 Task: Set the Teletext alignment to the bottom-left for VBI and Teletext decoder.
Action: Mouse moved to (89, 13)
Screenshot: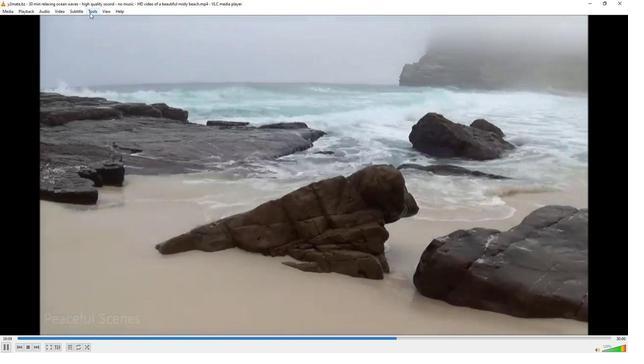 
Action: Mouse pressed left at (89, 13)
Screenshot: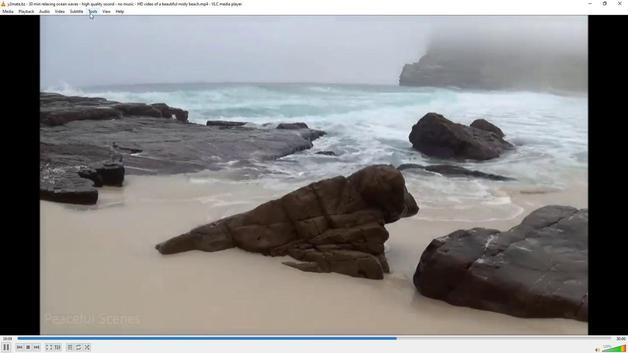 
Action: Mouse moved to (105, 89)
Screenshot: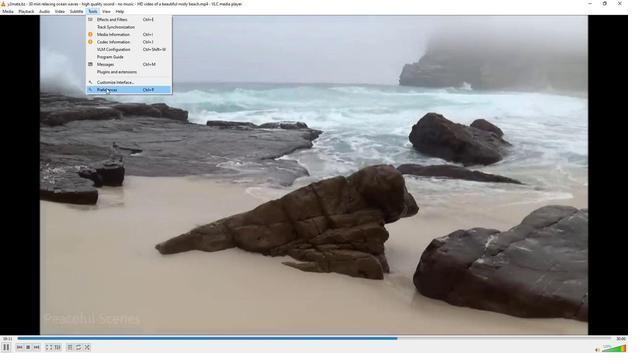 
Action: Mouse pressed left at (105, 89)
Screenshot: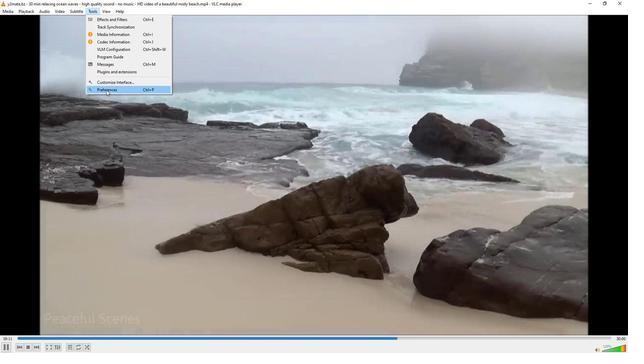 
Action: Mouse moved to (72, 274)
Screenshot: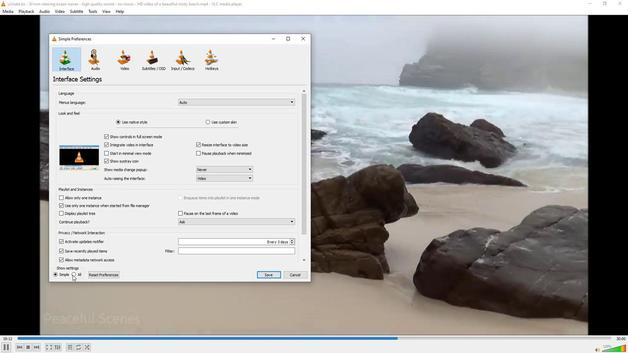 
Action: Mouse pressed left at (72, 274)
Screenshot: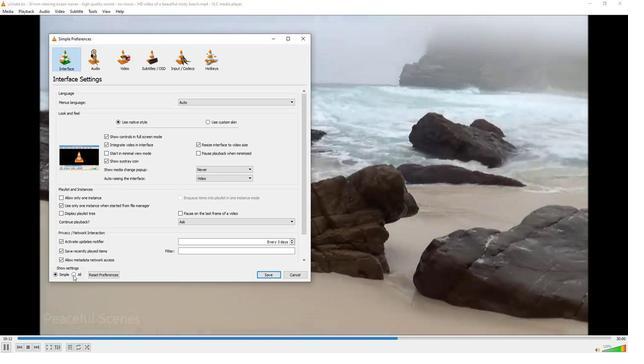 
Action: Mouse moved to (65, 182)
Screenshot: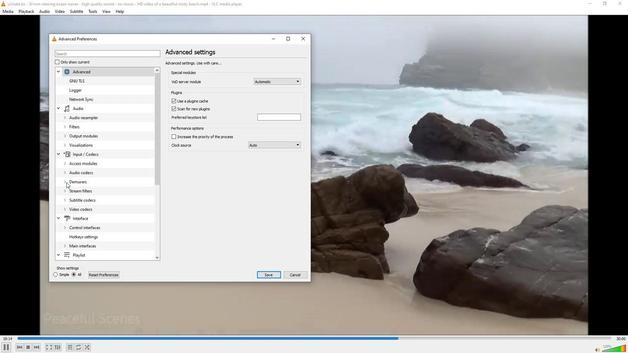 
Action: Mouse pressed left at (65, 182)
Screenshot: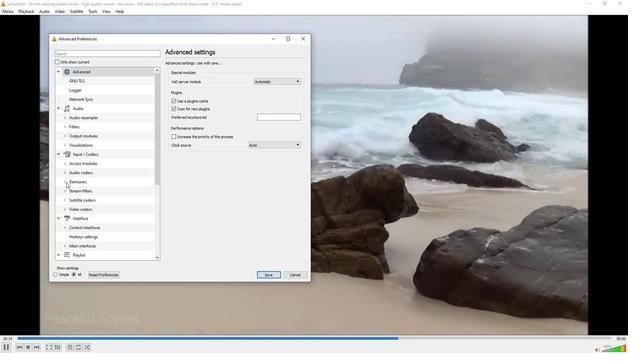 
Action: Mouse moved to (73, 204)
Screenshot: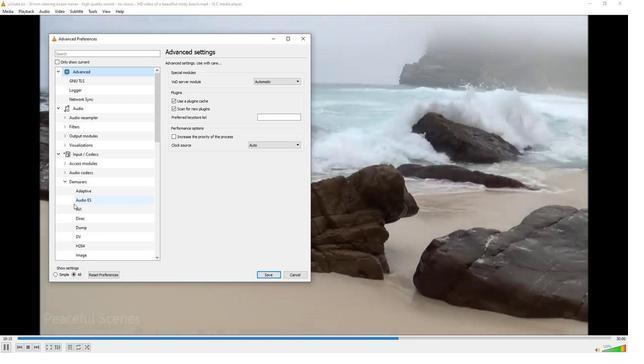 
Action: Mouse scrolled (73, 204) with delta (0, 0)
Screenshot: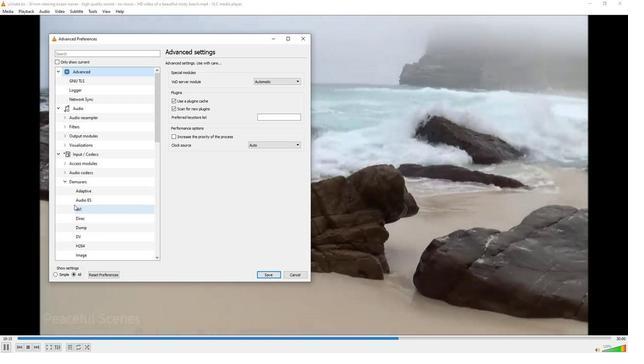 
Action: Mouse scrolled (73, 204) with delta (0, 0)
Screenshot: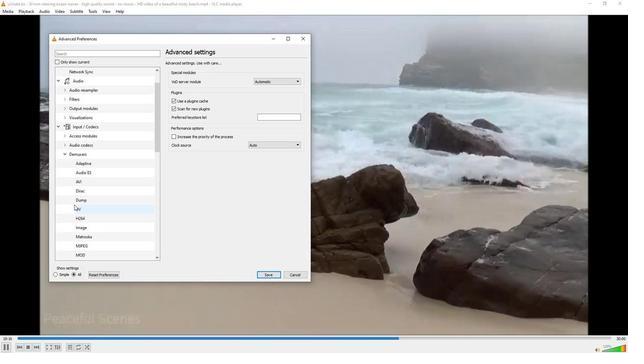 
Action: Mouse scrolled (73, 204) with delta (0, 0)
Screenshot: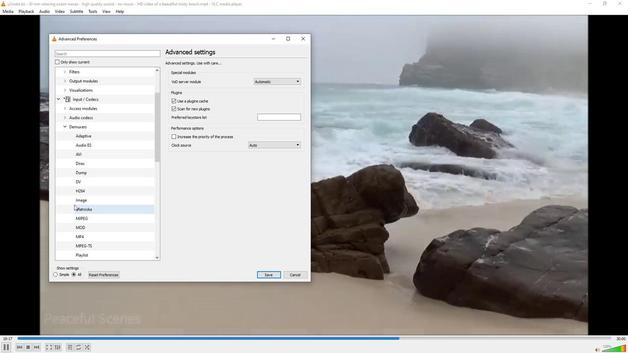 
Action: Mouse scrolled (73, 204) with delta (0, 0)
Screenshot: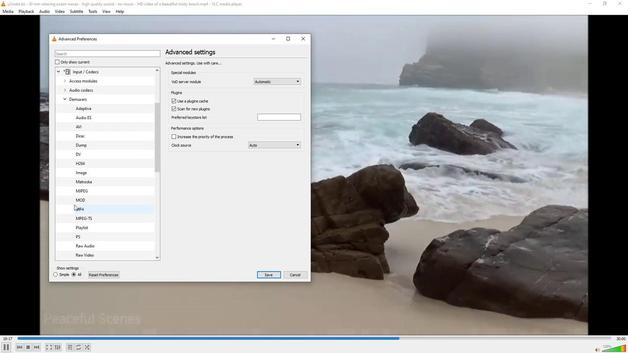 
Action: Mouse scrolled (73, 204) with delta (0, 0)
Screenshot: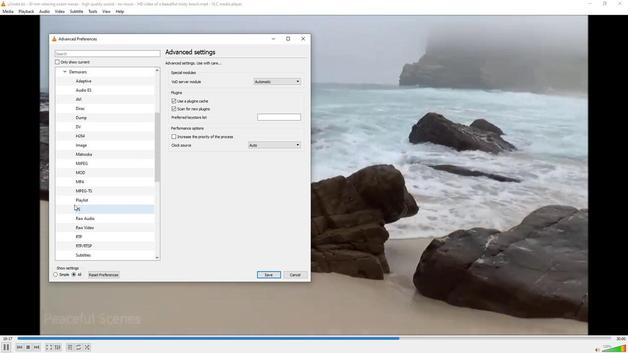 
Action: Mouse scrolled (73, 204) with delta (0, 0)
Screenshot: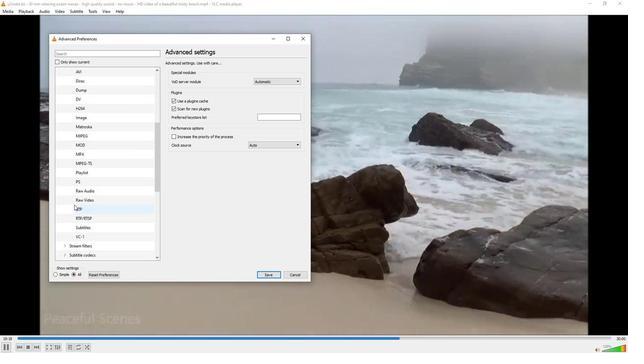 
Action: Mouse moved to (65, 226)
Screenshot: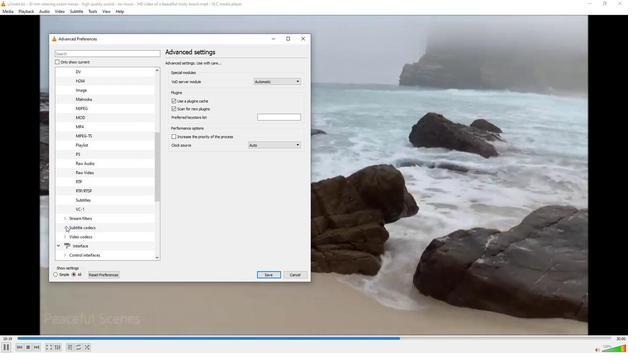 
Action: Mouse pressed left at (65, 226)
Screenshot: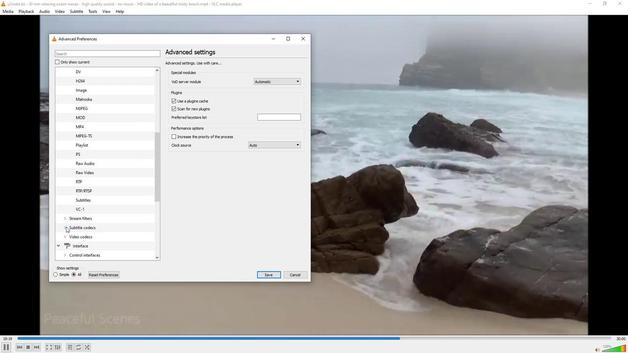 
Action: Mouse moved to (108, 237)
Screenshot: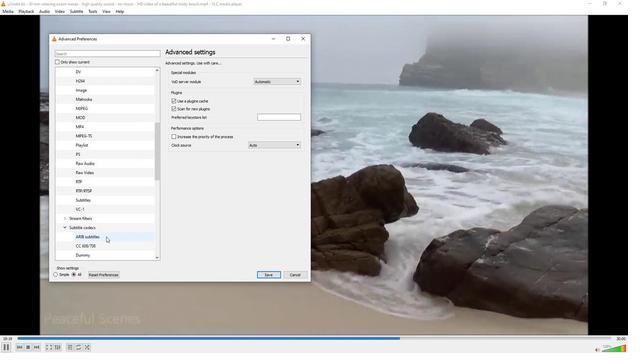
Action: Mouse scrolled (108, 236) with delta (0, 0)
Screenshot: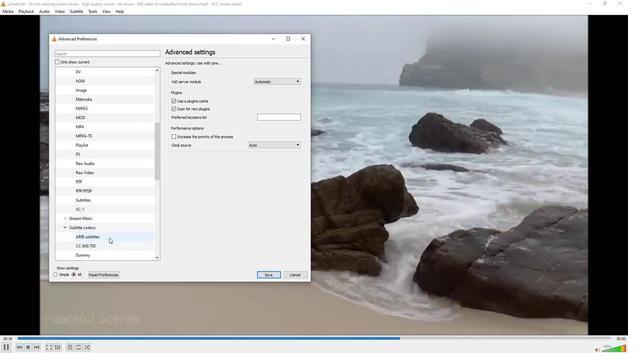 
Action: Mouse scrolled (108, 236) with delta (0, 0)
Screenshot: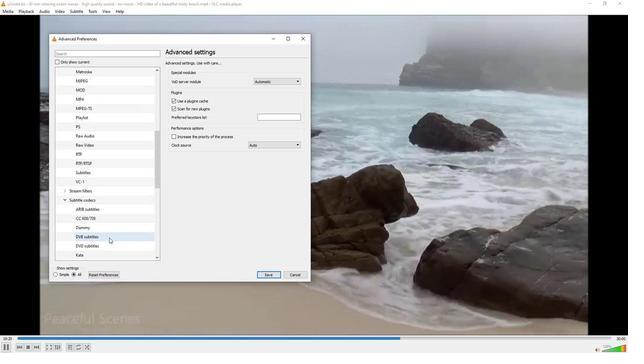 
Action: Mouse scrolled (108, 236) with delta (0, 0)
Screenshot: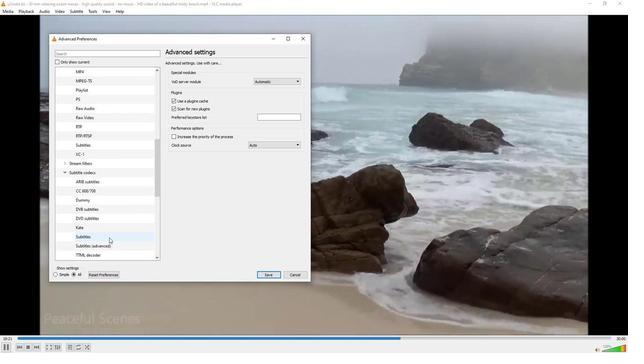 
Action: Mouse scrolled (108, 236) with delta (0, 0)
Screenshot: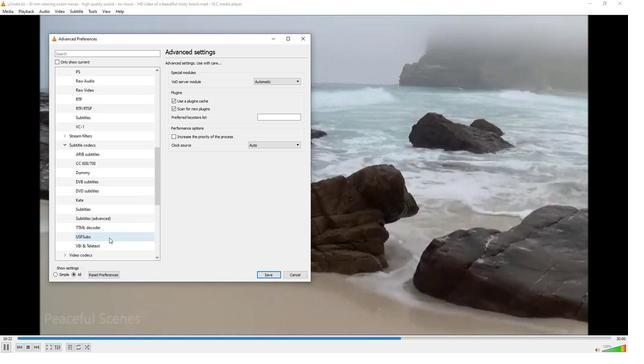 
Action: Mouse moved to (109, 219)
Screenshot: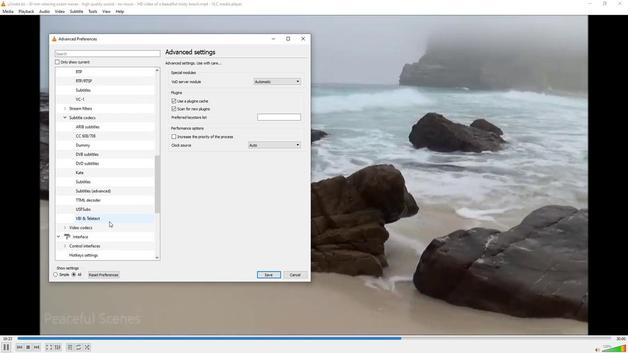 
Action: Mouse pressed left at (109, 219)
Screenshot: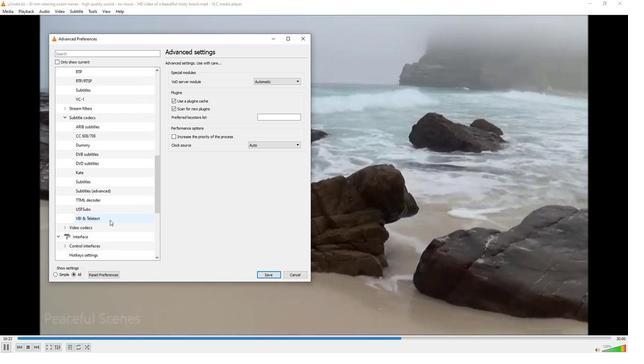 
Action: Mouse moved to (289, 87)
Screenshot: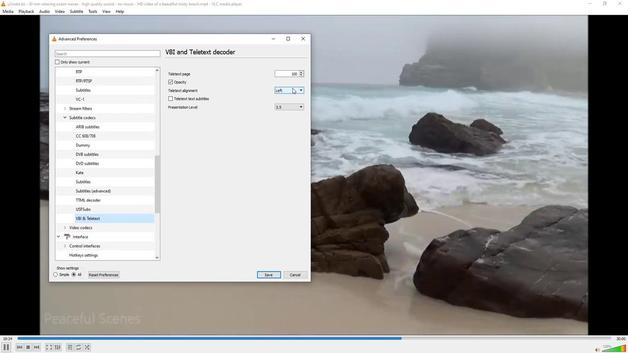 
Action: Mouse pressed left at (289, 87)
Screenshot: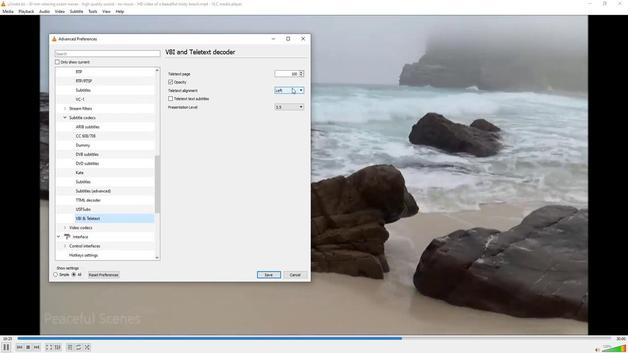 
Action: Mouse moved to (286, 125)
Screenshot: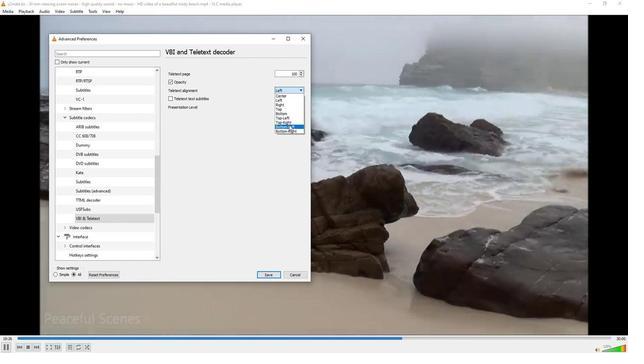 
Action: Mouse pressed left at (286, 125)
Screenshot: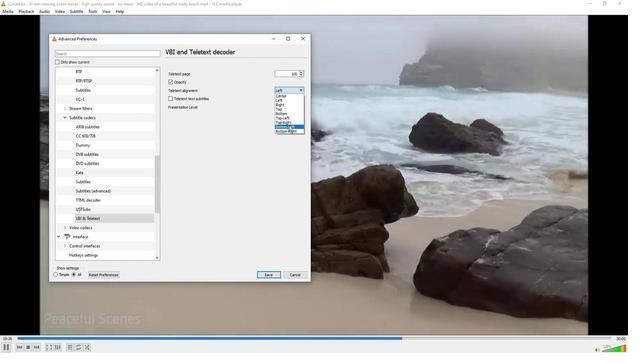 
Action: Mouse moved to (256, 133)
Screenshot: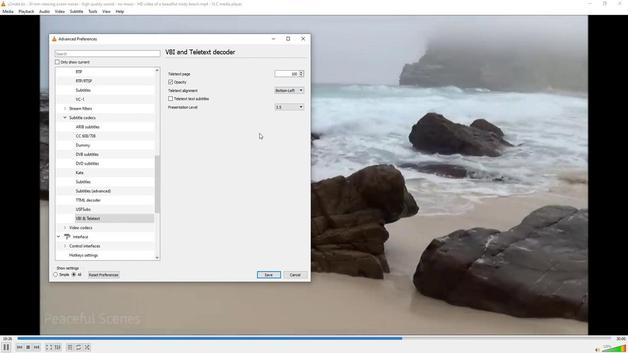 
